 Task: Sort the products in the category "Soup, Salads & Sandwiches" by best match.
Action: Mouse moved to (233, 112)
Screenshot: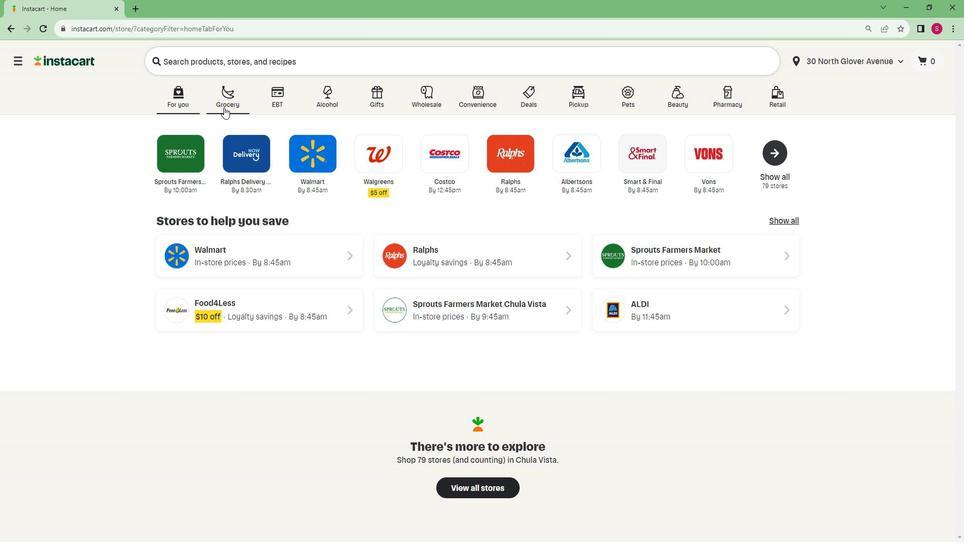 
Action: Mouse pressed left at (233, 112)
Screenshot: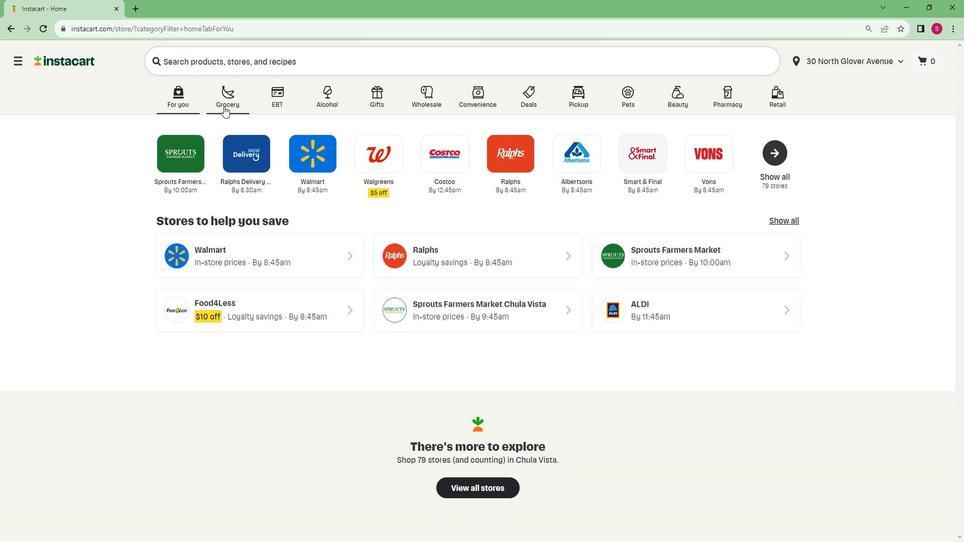 
Action: Mouse moved to (220, 305)
Screenshot: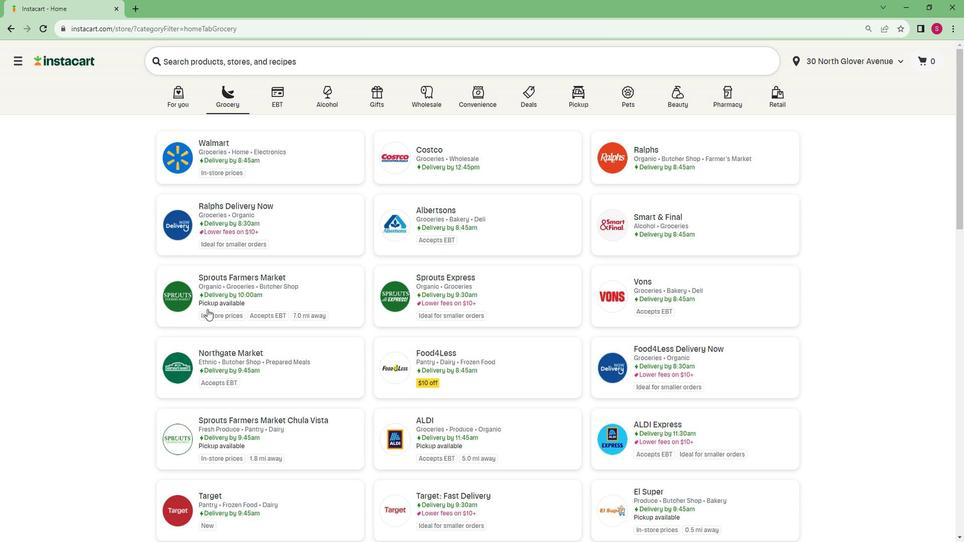 
Action: Mouse pressed left at (220, 305)
Screenshot: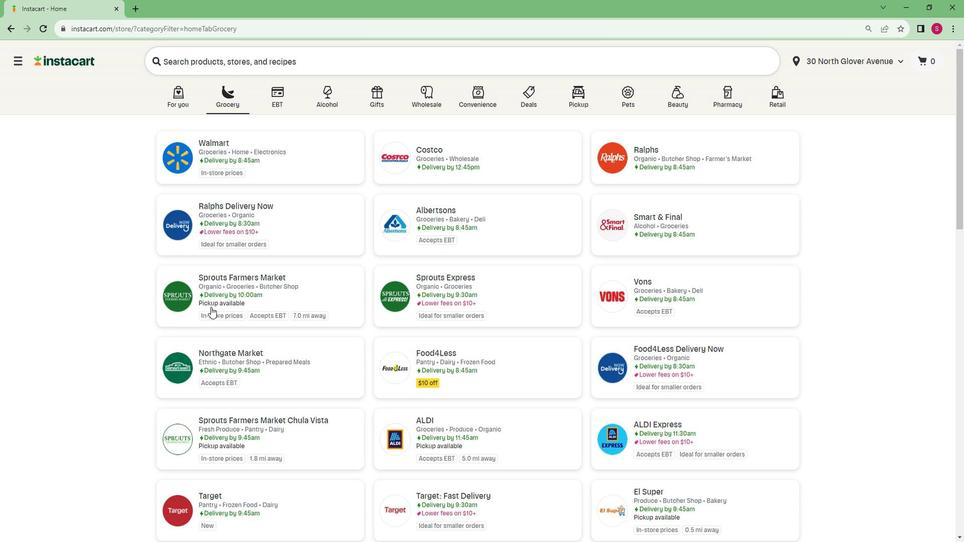 
Action: Mouse moved to (56, 377)
Screenshot: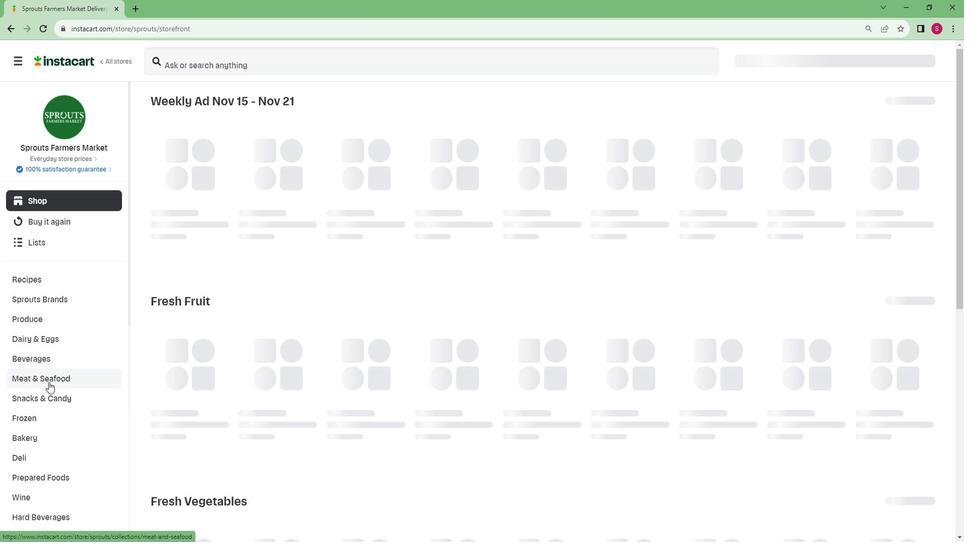 
Action: Mouse scrolled (56, 377) with delta (0, 0)
Screenshot: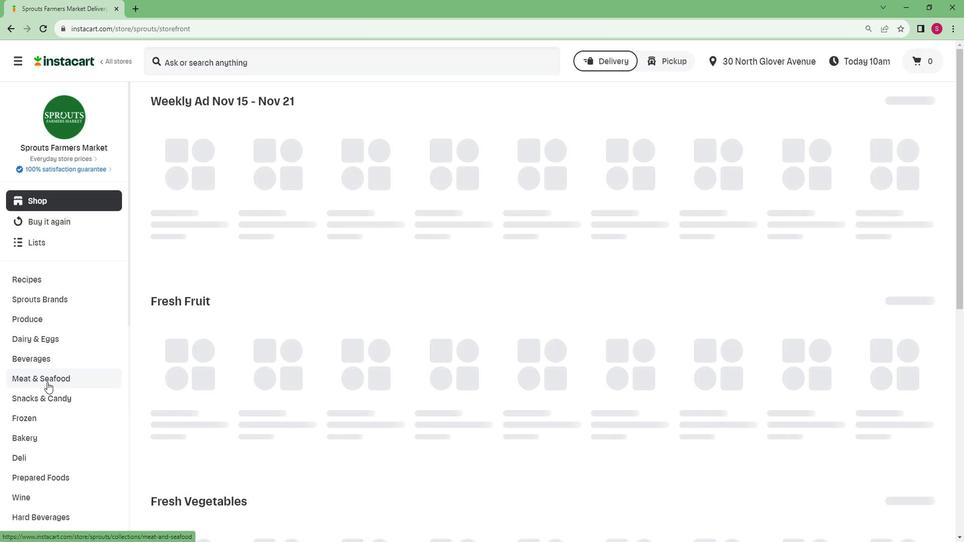 
Action: Mouse scrolled (56, 377) with delta (0, 0)
Screenshot: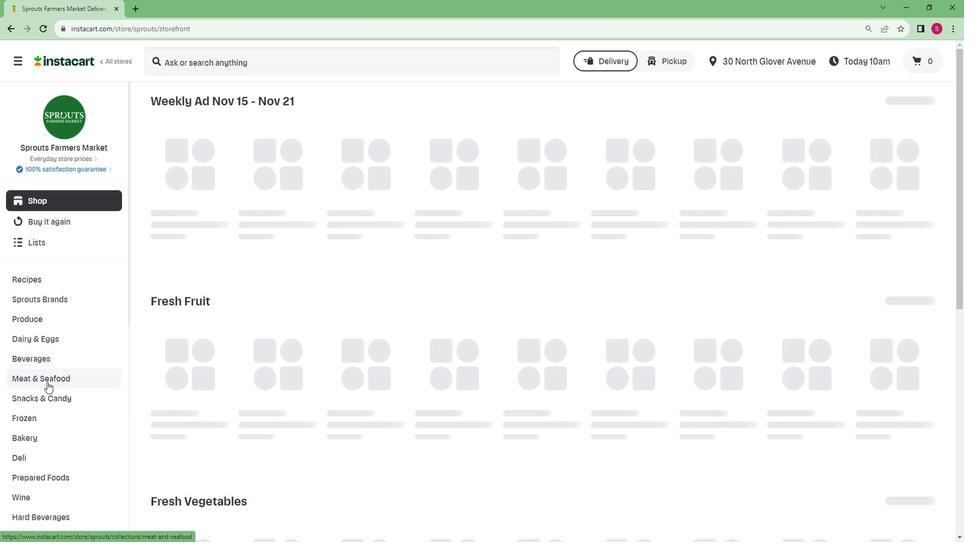 
Action: Mouse scrolled (56, 377) with delta (0, 0)
Screenshot: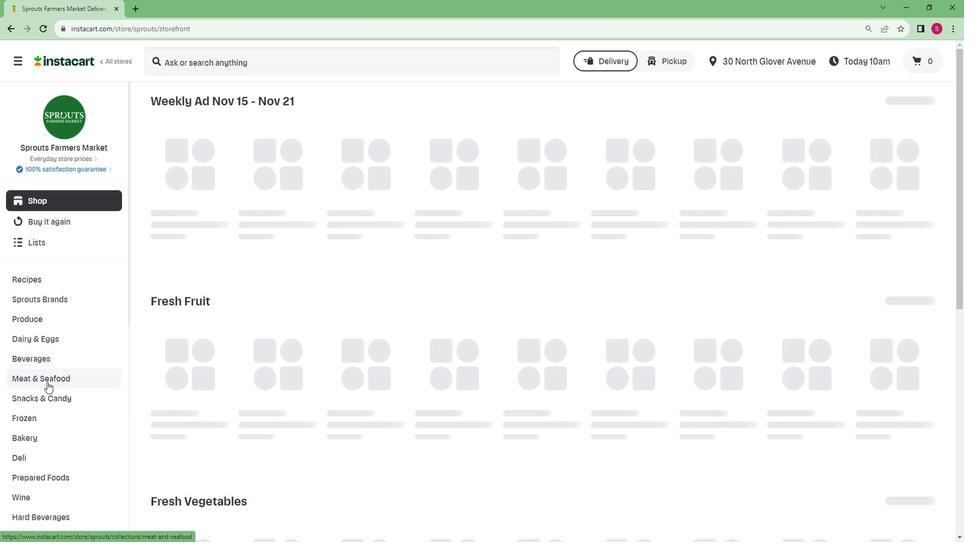 
Action: Mouse scrolled (56, 377) with delta (0, 0)
Screenshot: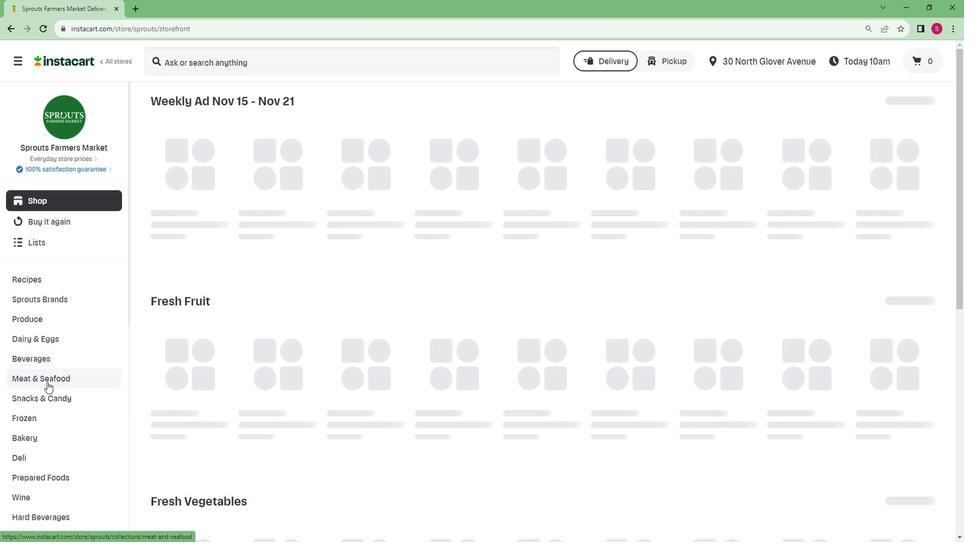 
Action: Mouse scrolled (56, 377) with delta (0, 0)
Screenshot: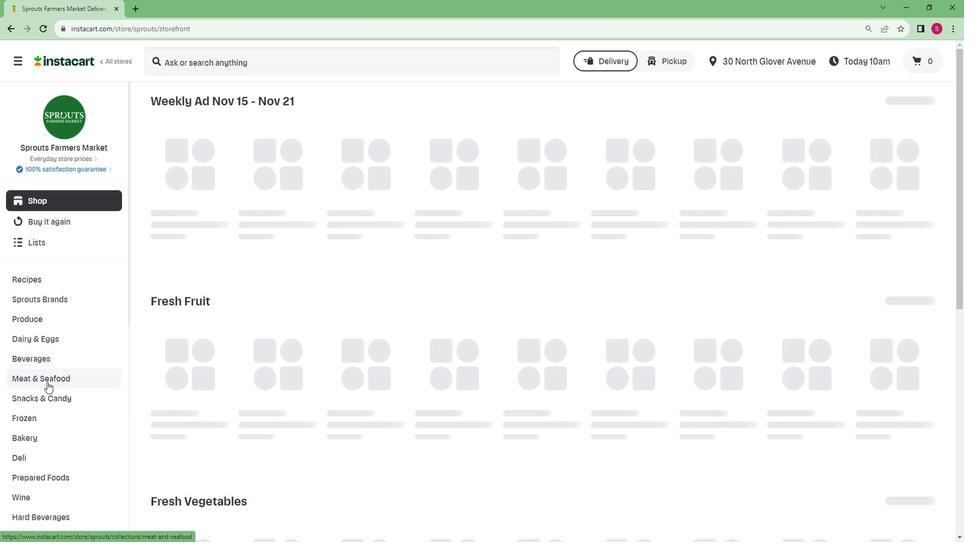 
Action: Mouse scrolled (56, 377) with delta (0, 0)
Screenshot: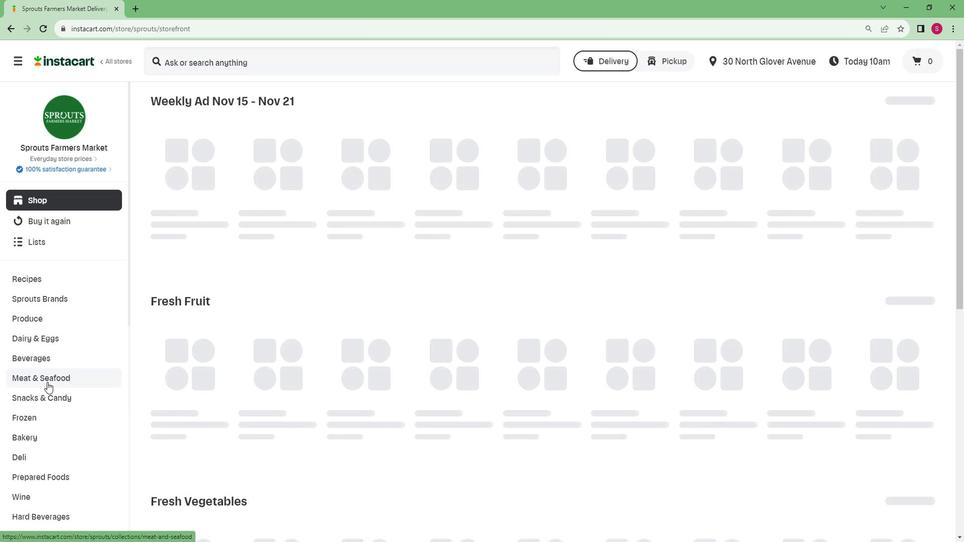 
Action: Mouse scrolled (56, 377) with delta (0, 0)
Screenshot: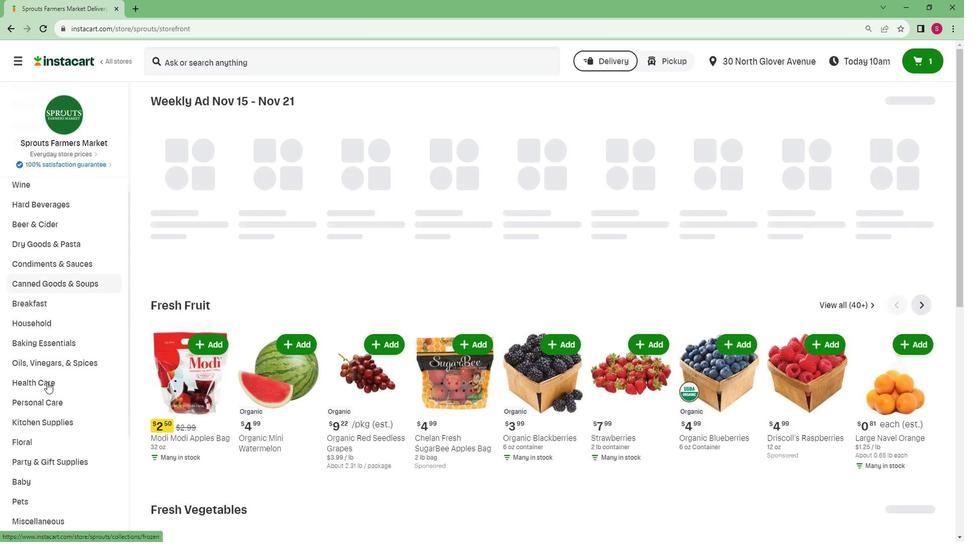 
Action: Mouse scrolled (56, 377) with delta (0, 0)
Screenshot: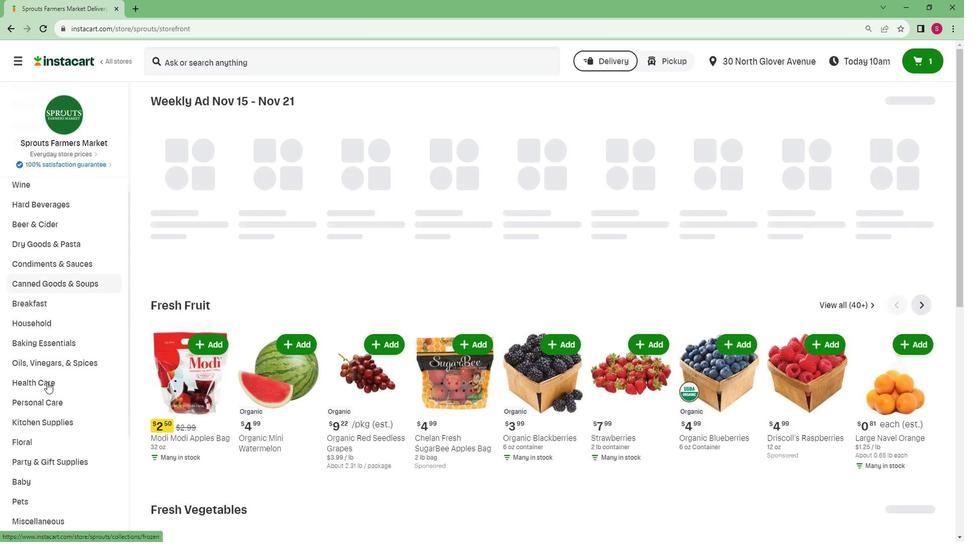 
Action: Mouse scrolled (56, 377) with delta (0, 0)
Screenshot: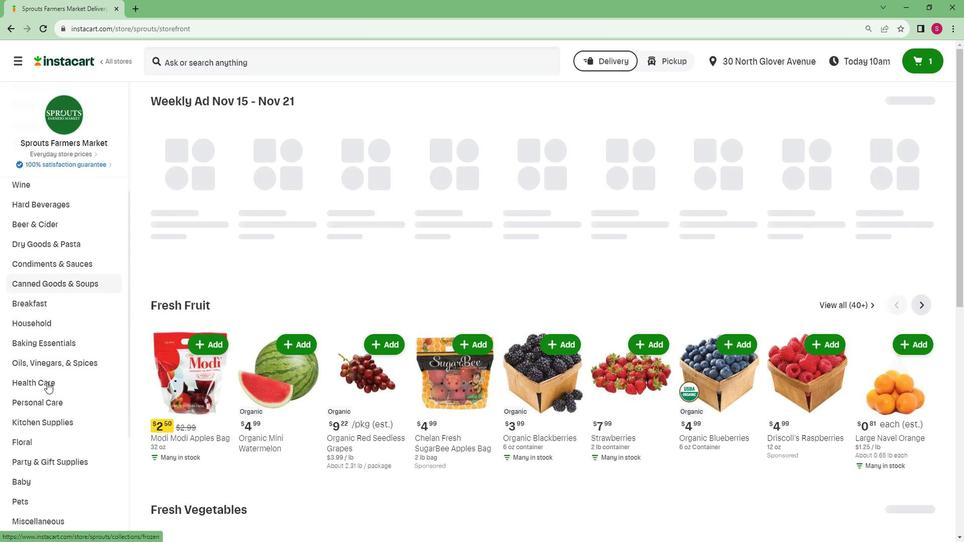 
Action: Mouse scrolled (56, 377) with delta (0, 0)
Screenshot: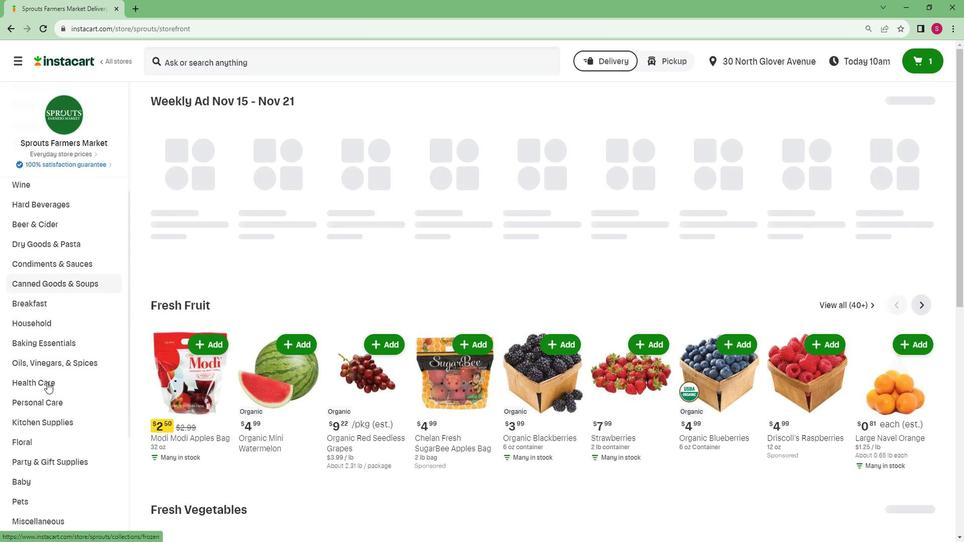 
Action: Mouse scrolled (56, 377) with delta (0, 0)
Screenshot: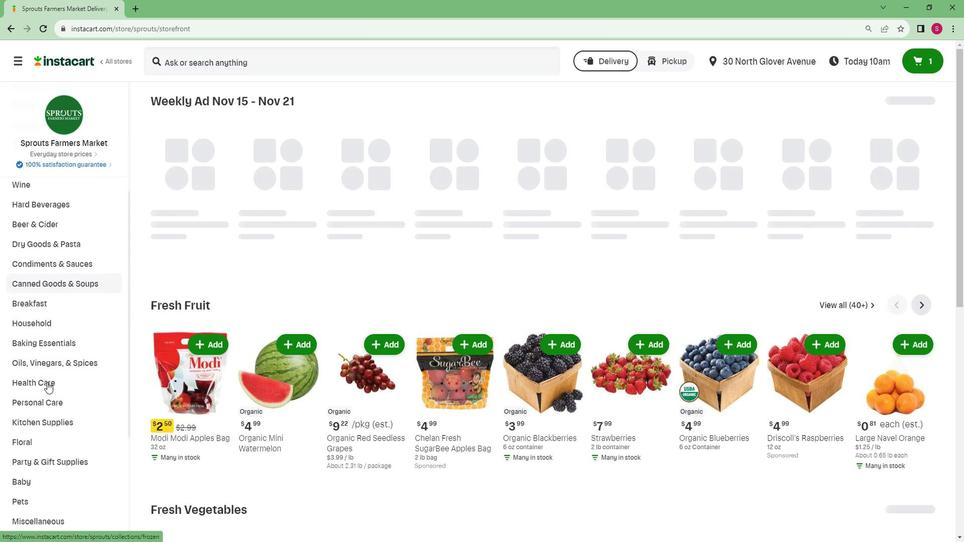 
Action: Mouse moved to (50, 489)
Screenshot: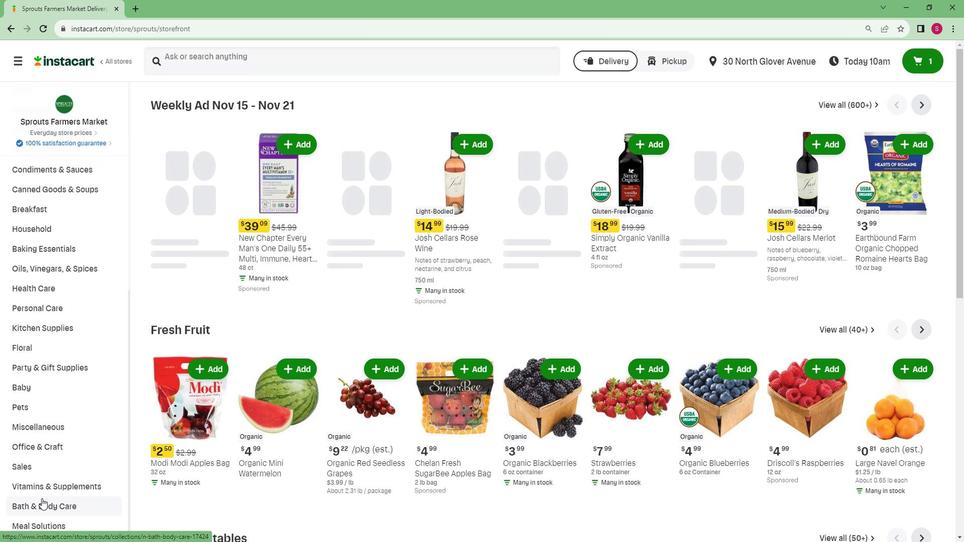 
Action: Mouse scrolled (50, 488) with delta (0, 0)
Screenshot: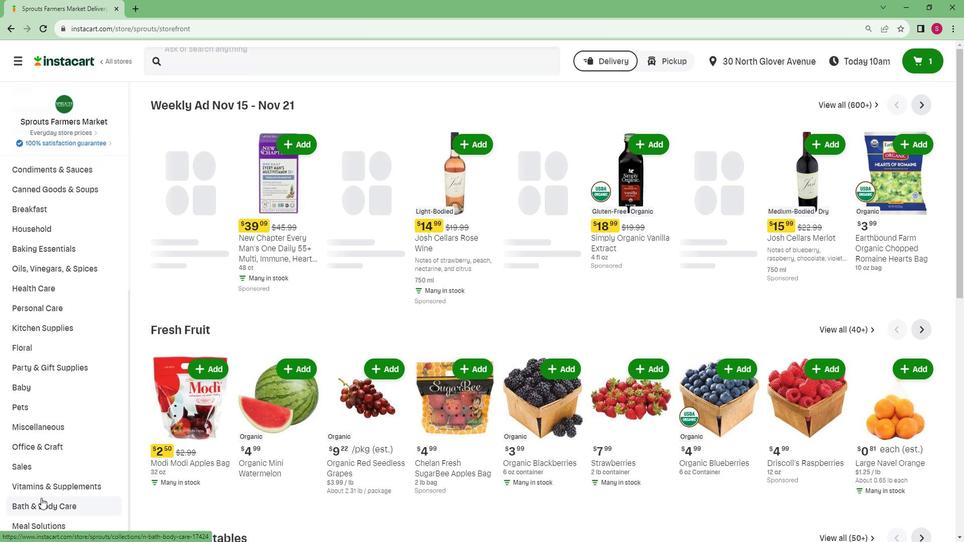 
Action: Mouse scrolled (50, 488) with delta (0, 0)
Screenshot: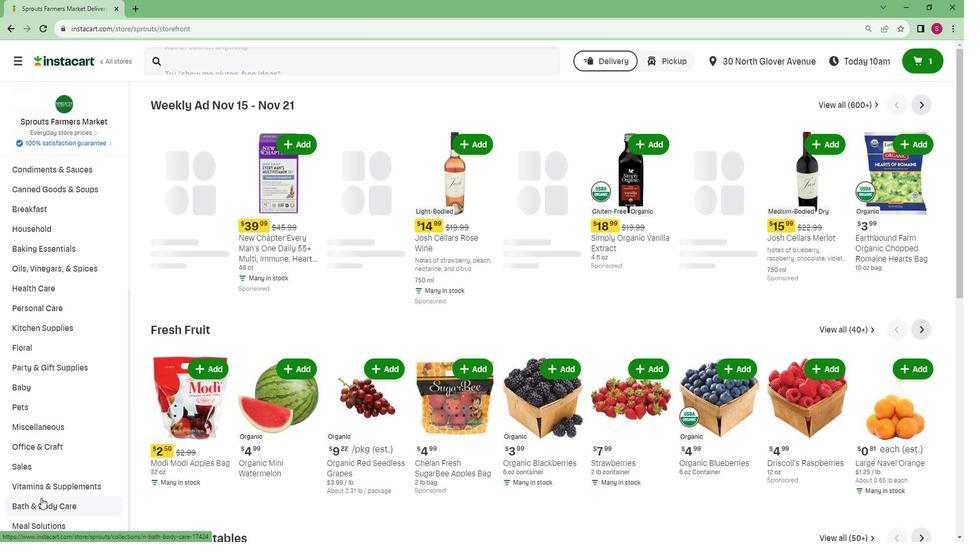 
Action: Mouse moved to (50, 488)
Screenshot: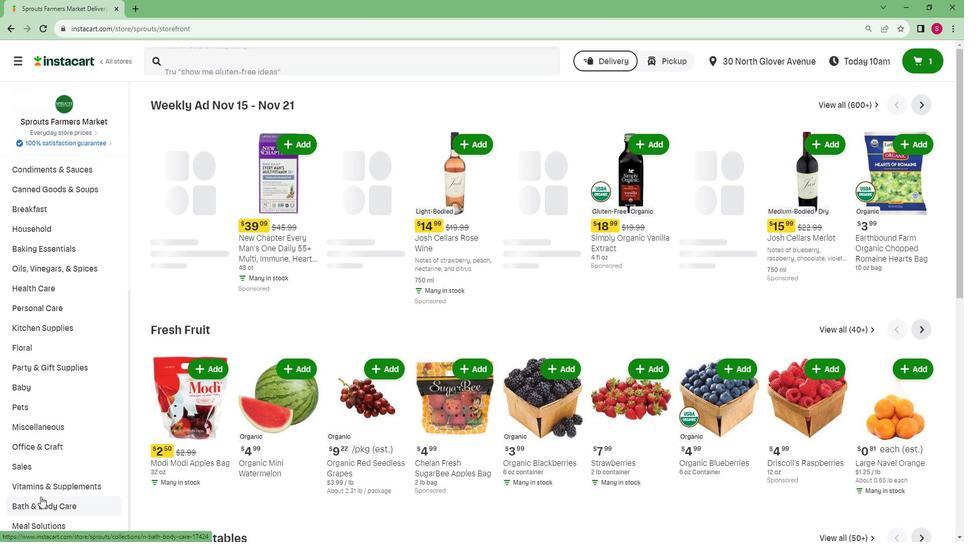 
Action: Mouse scrolled (50, 487) with delta (0, 0)
Screenshot: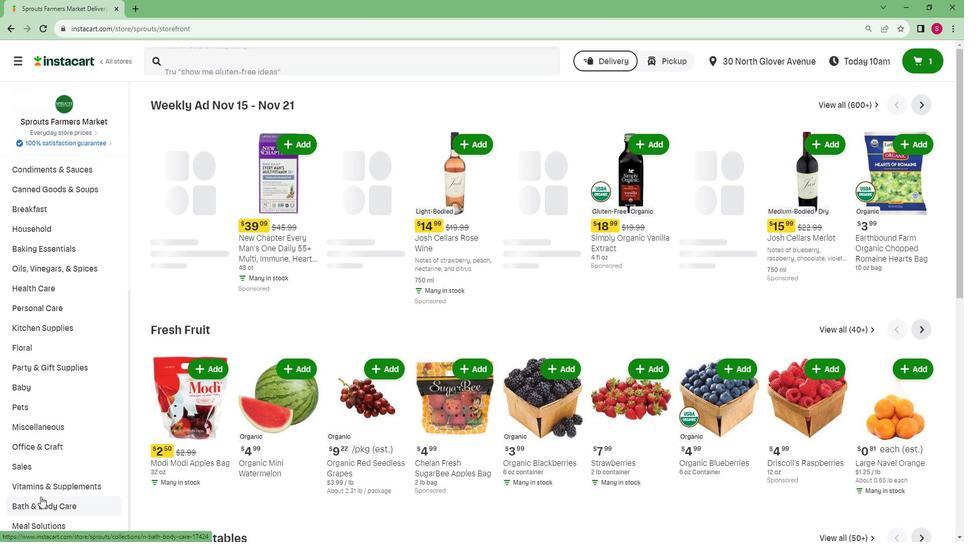 
Action: Mouse moved to (33, 519)
Screenshot: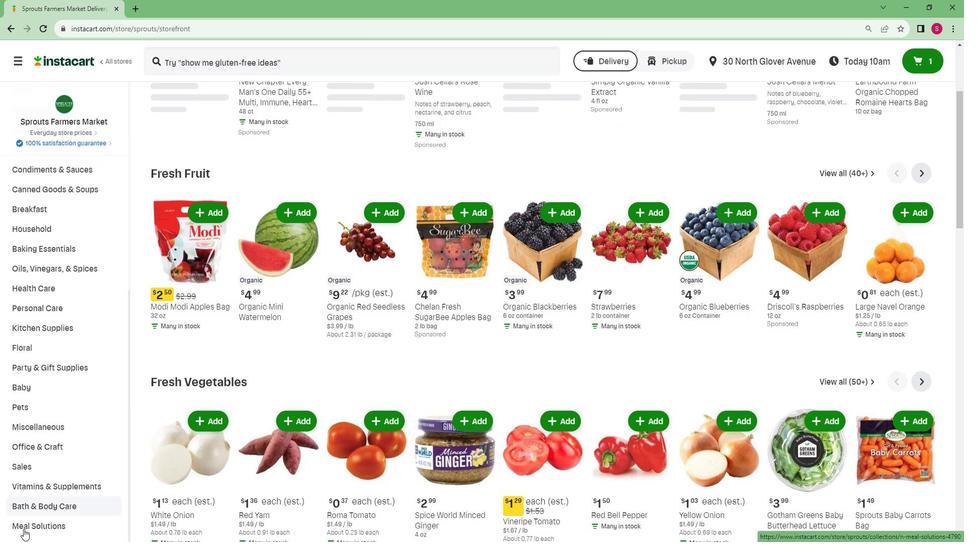 
Action: Mouse pressed left at (33, 519)
Screenshot: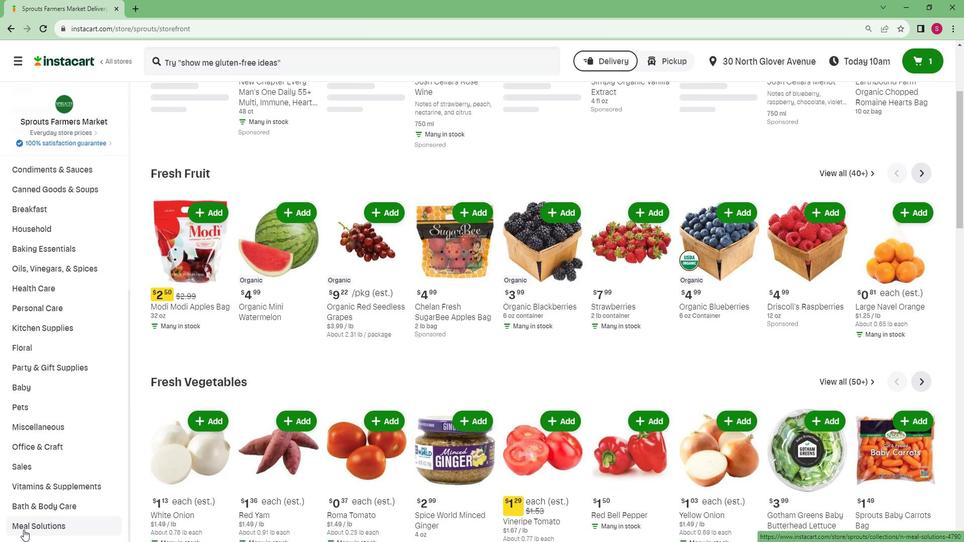 
Action: Mouse moved to (48, 484)
Screenshot: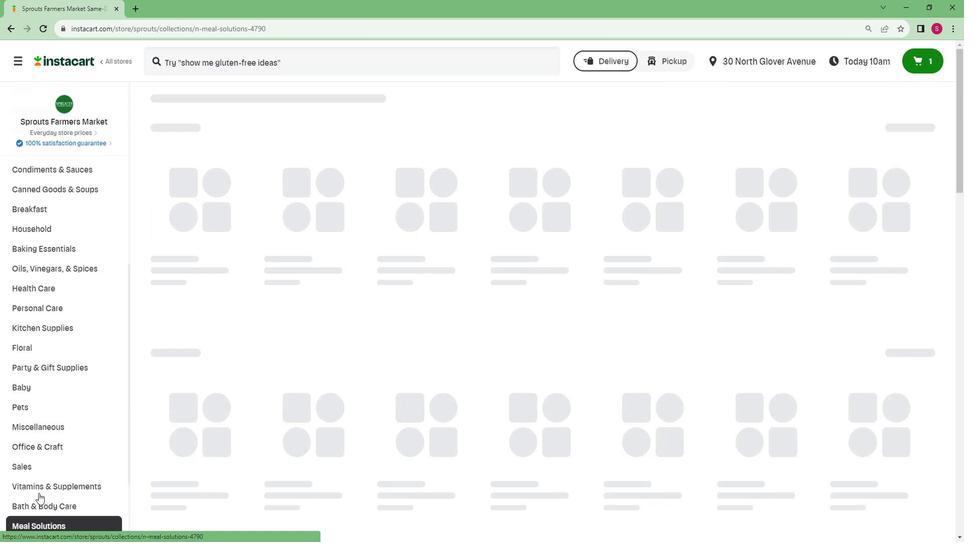 
Action: Mouse scrolled (48, 483) with delta (0, 0)
Screenshot: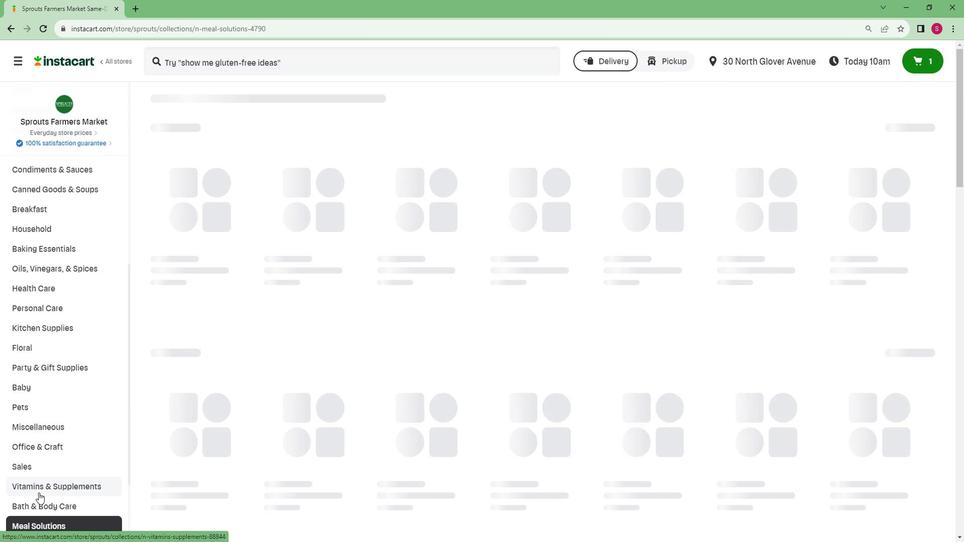 
Action: Mouse scrolled (48, 483) with delta (0, 0)
Screenshot: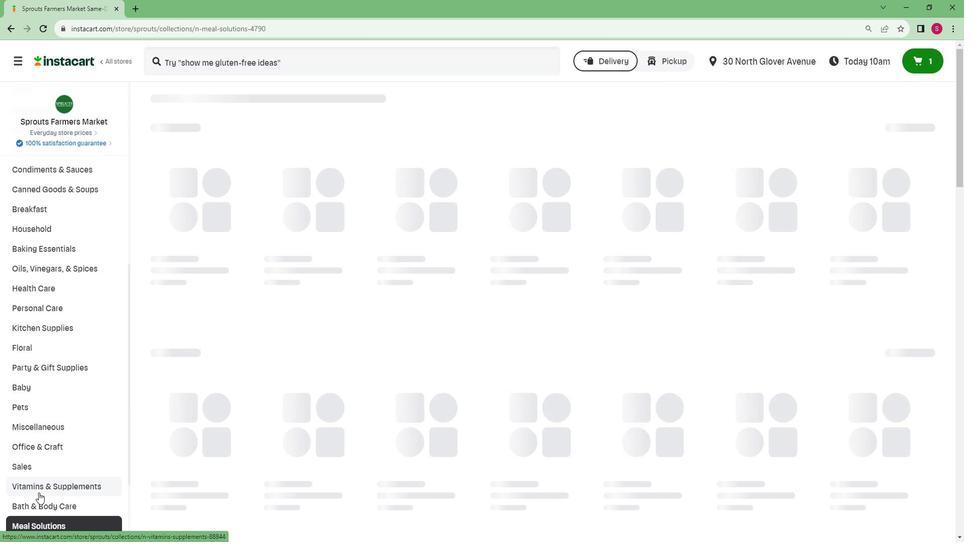 
Action: Mouse scrolled (48, 483) with delta (0, 0)
Screenshot: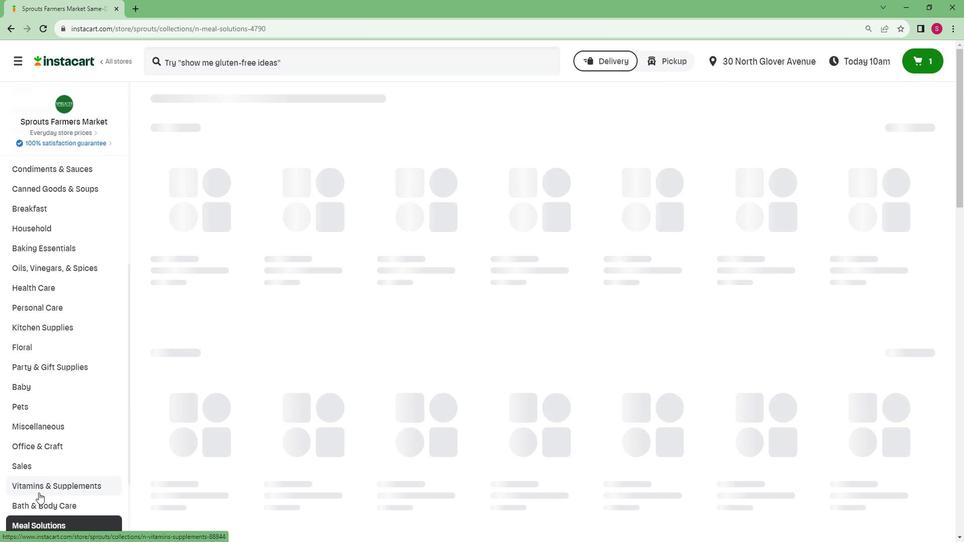 
Action: Mouse moved to (42, 495)
Screenshot: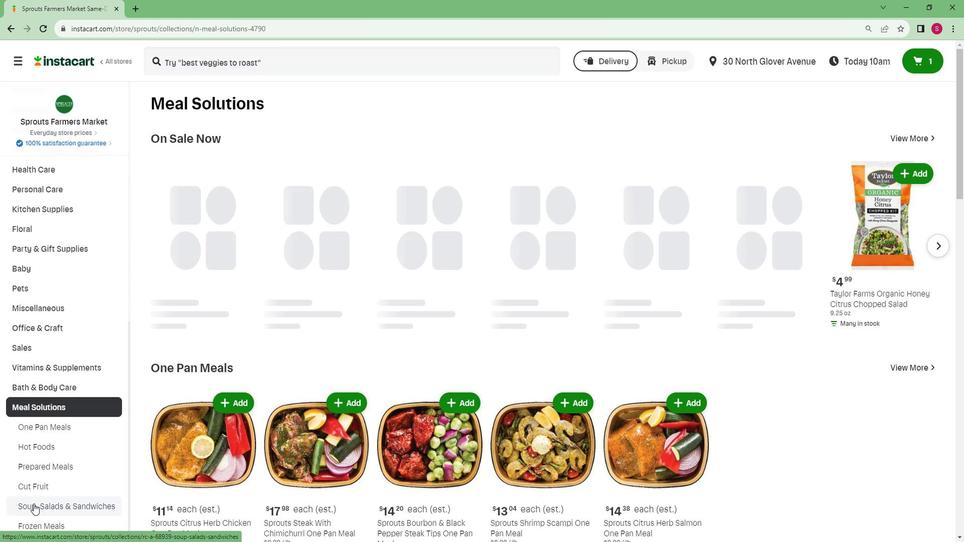 
Action: Mouse pressed left at (42, 495)
Screenshot: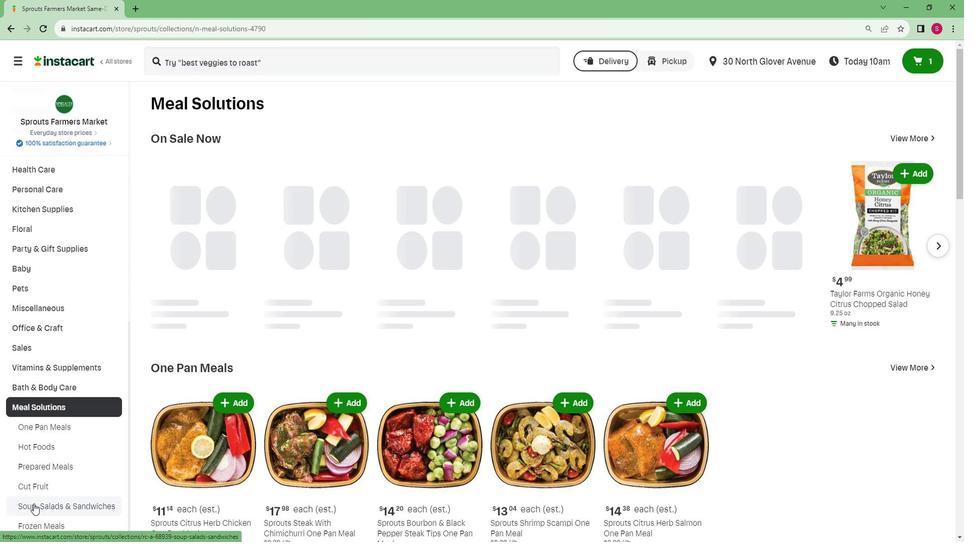 
Action: Mouse moved to (886, 145)
Screenshot: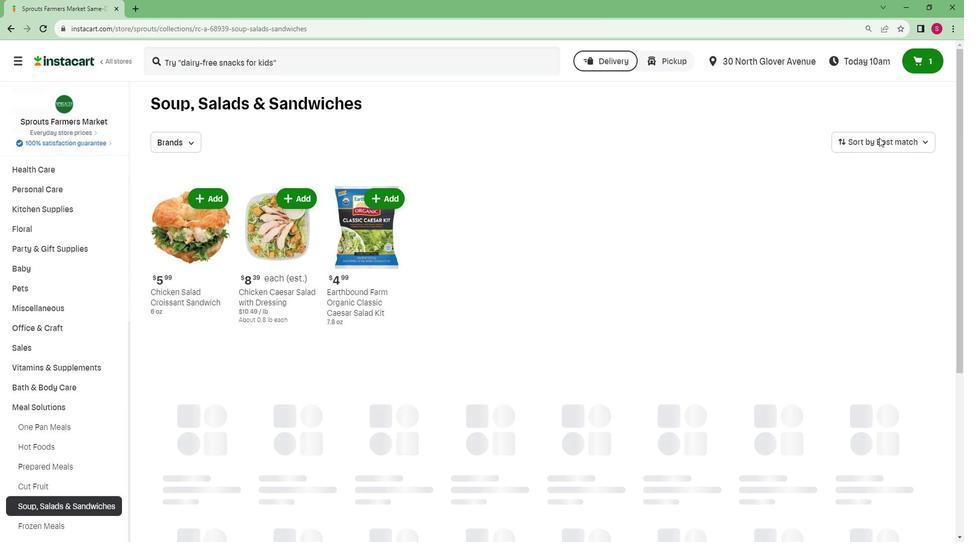 
Action: Mouse pressed left at (886, 145)
Screenshot: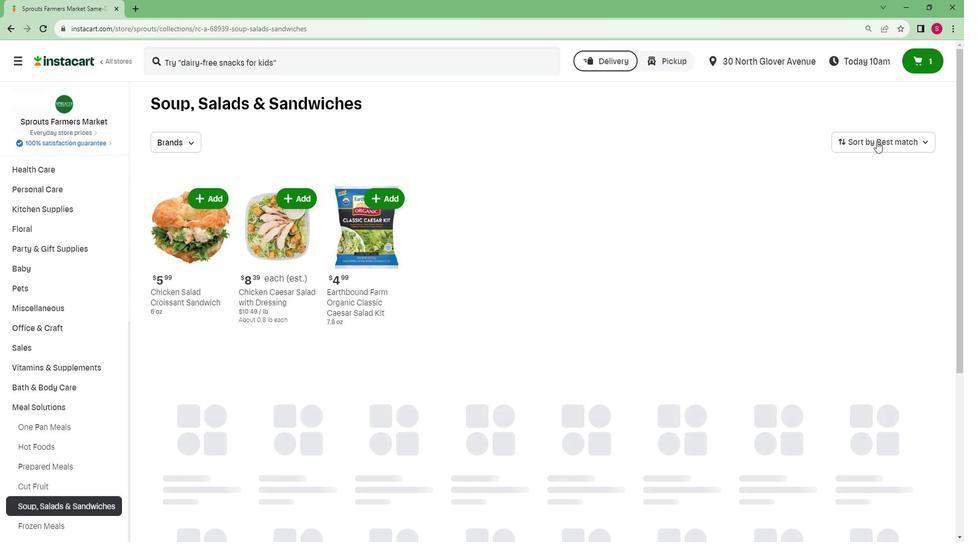 
Action: Mouse moved to (874, 172)
Screenshot: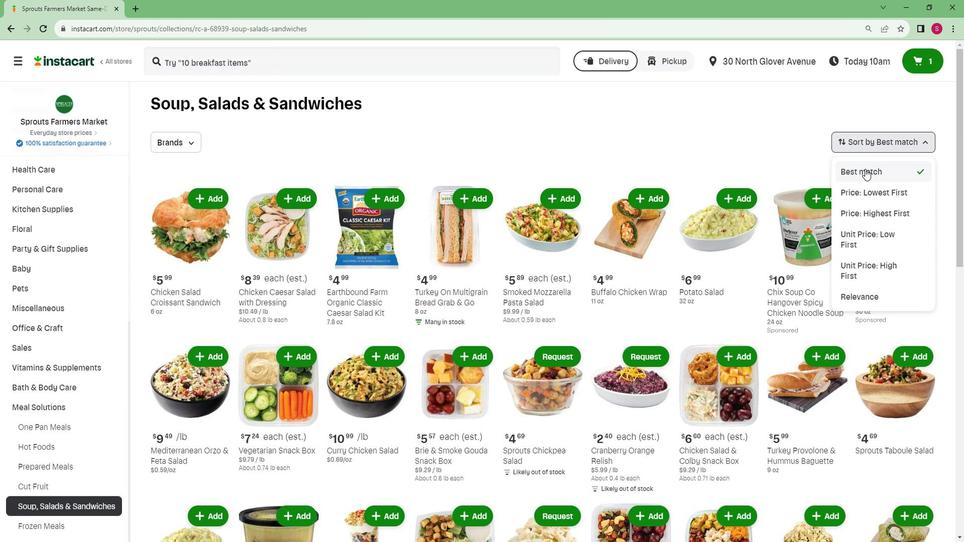 
Action: Mouse pressed left at (874, 172)
Screenshot: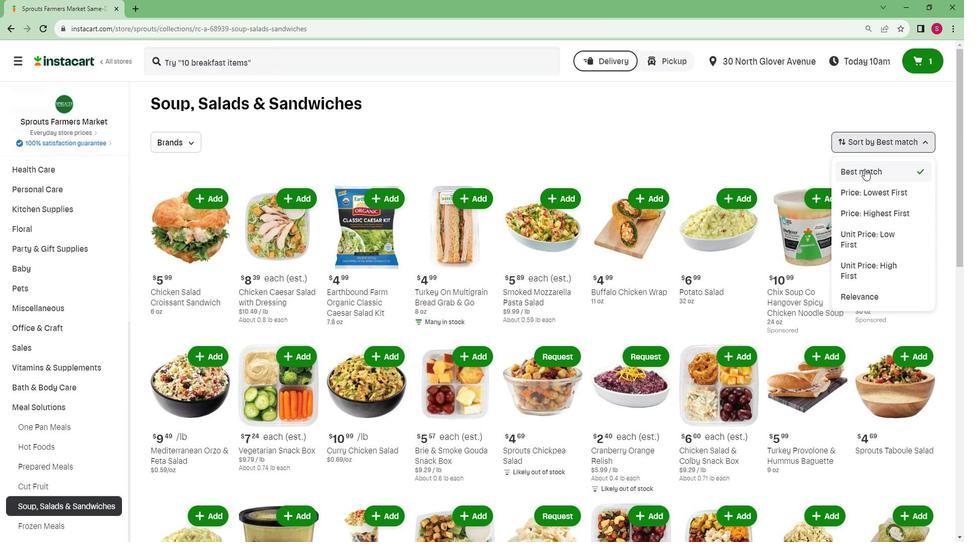 
